Task: Create a section Accessibility Audit Sprint and in the section, add a milestone Data Management and Analysis in the project AdaptFlow
Action: Mouse moved to (218, 445)
Screenshot: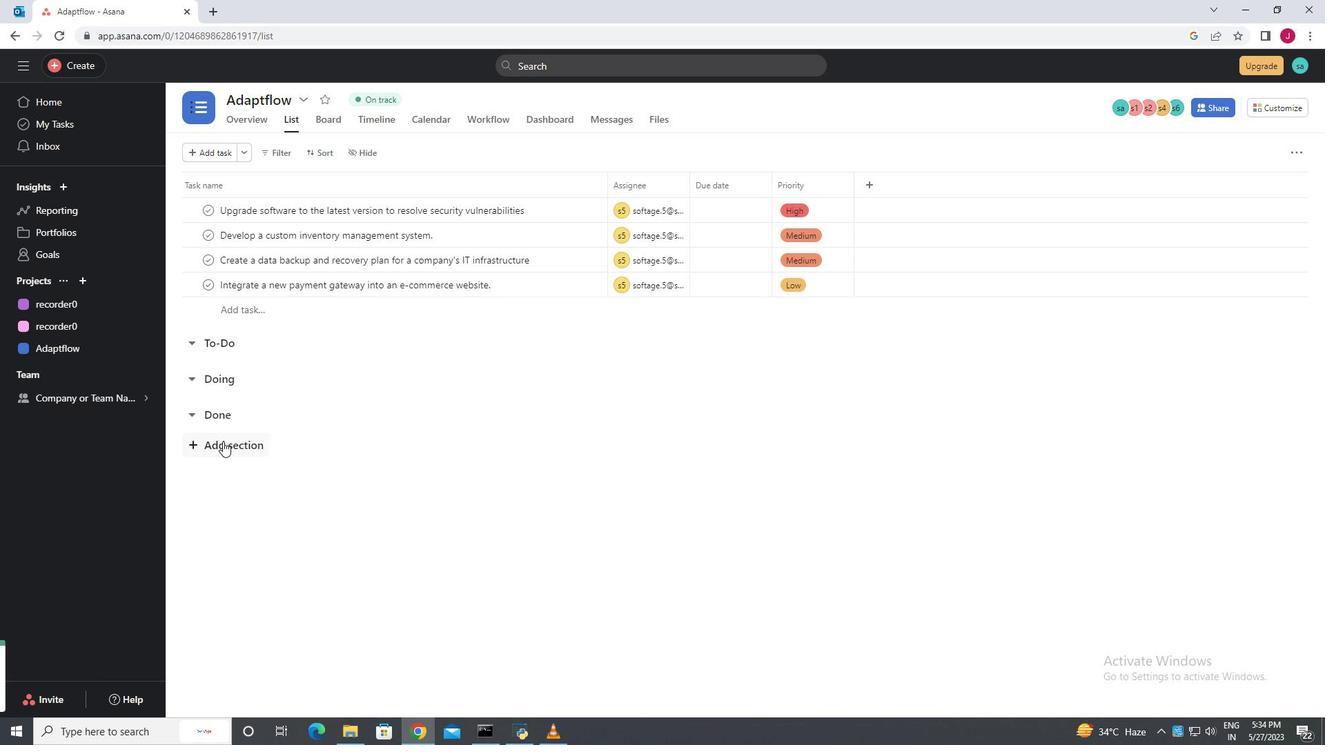 
Action: Mouse pressed left at (218, 445)
Screenshot: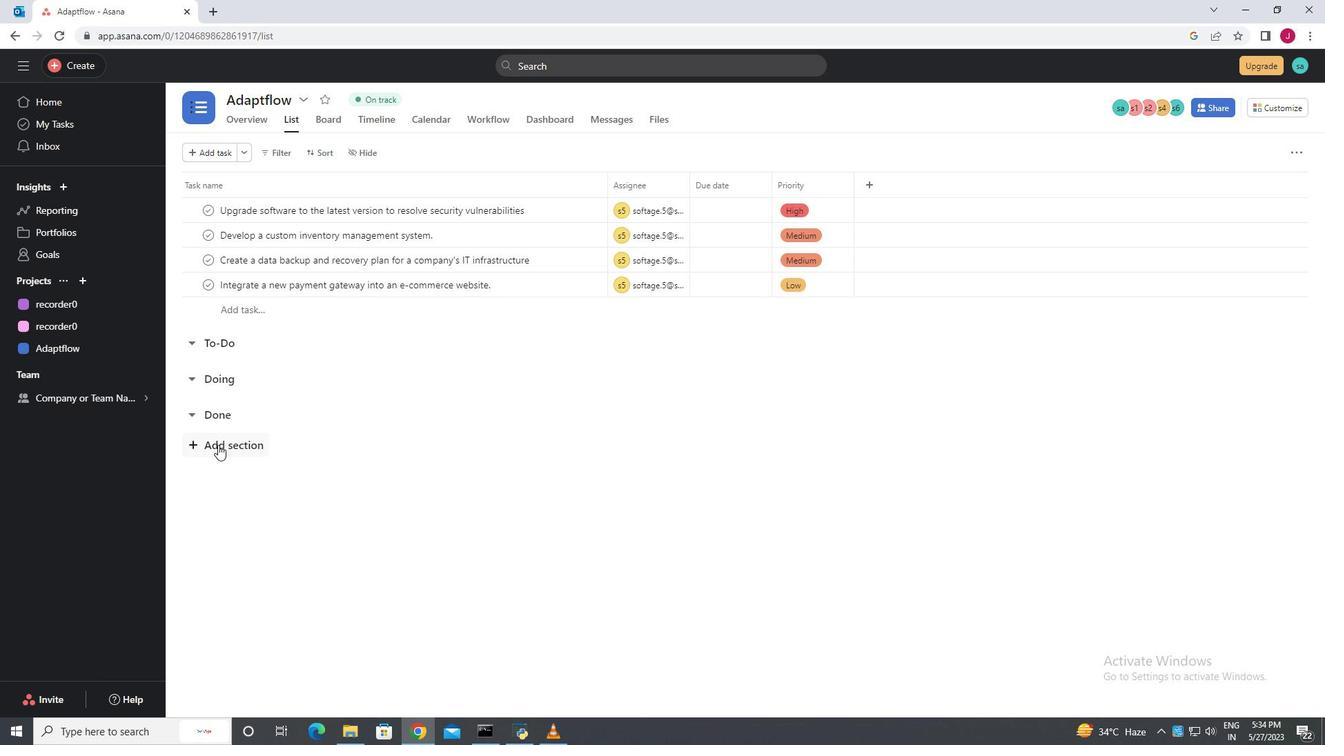 
Action: Mouse moved to (244, 454)
Screenshot: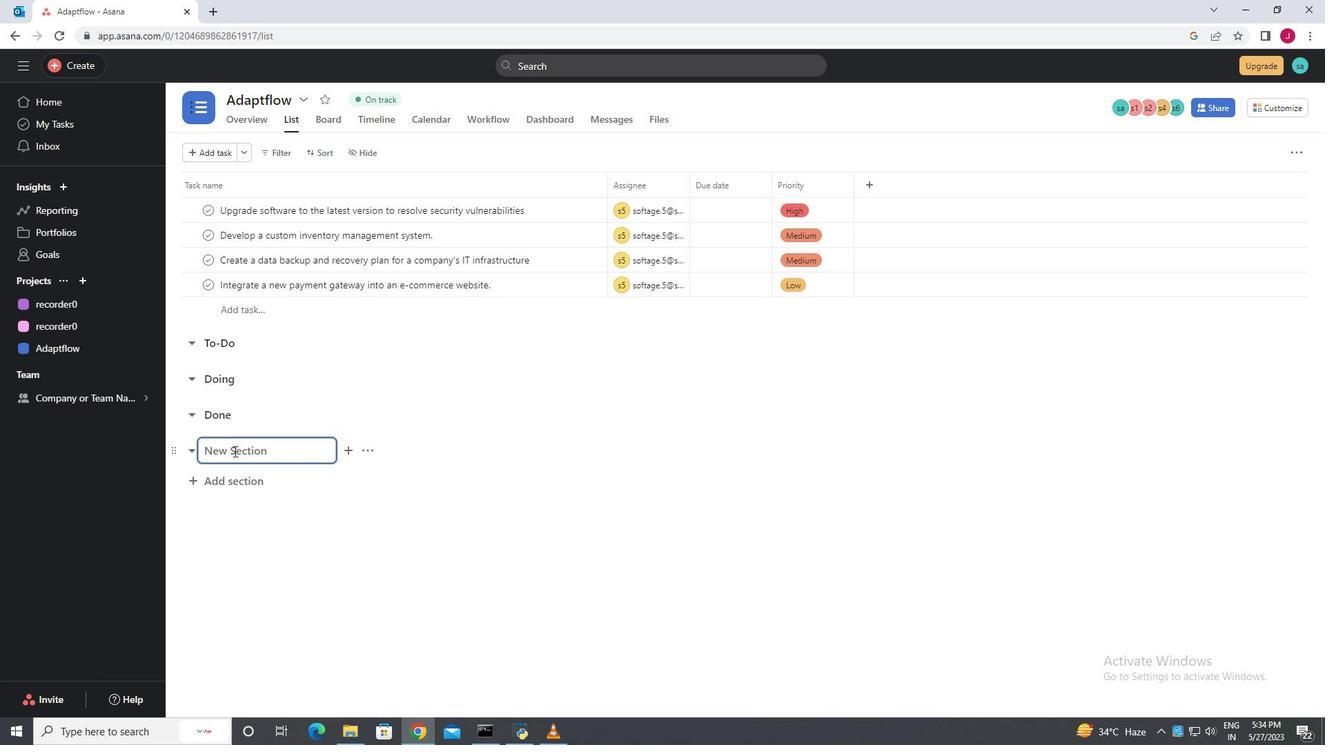 
Action: Key pressed <Key.caps_lock>A<Key.caps_lock>ccessibility<Key.space><Key.caps_lock>A<Key.caps_lock>udit<Key.space><Key.caps_lock>S<Key.caps_lock>prit
Screenshot: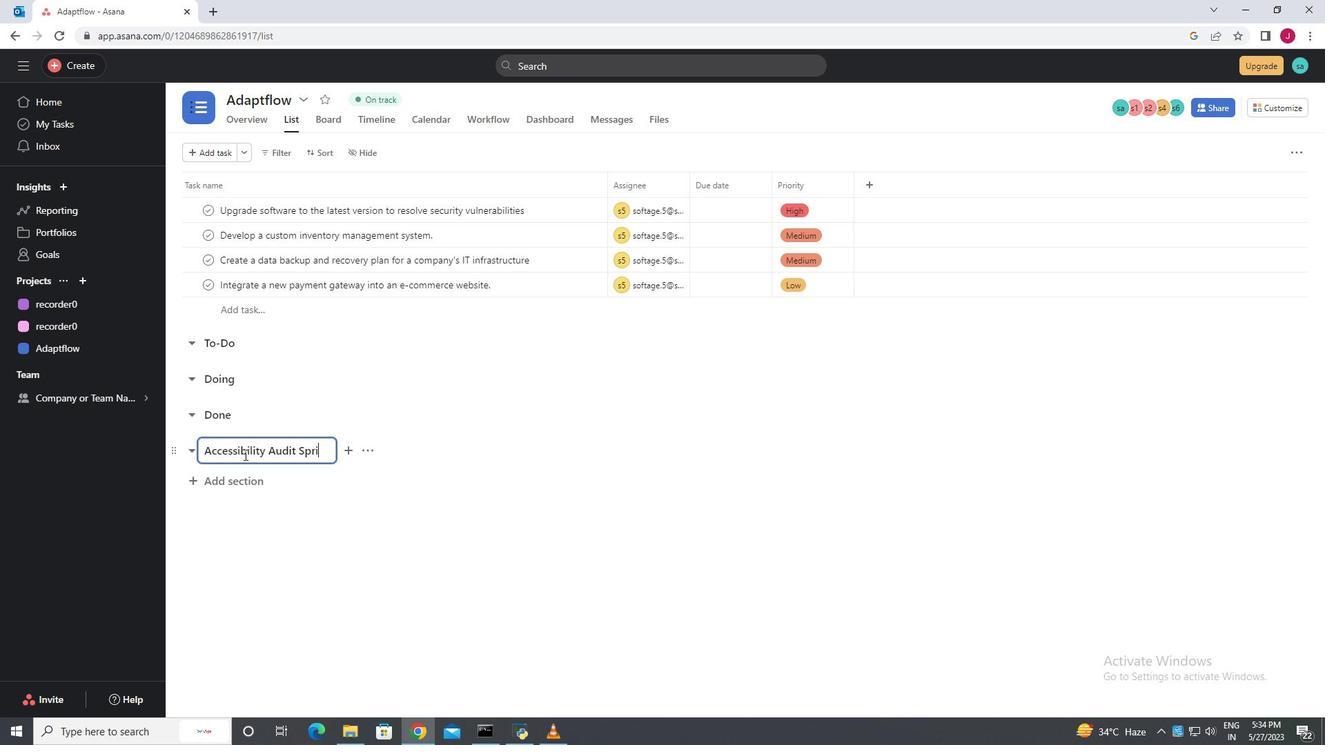 
Action: Mouse moved to (318, 459)
Screenshot: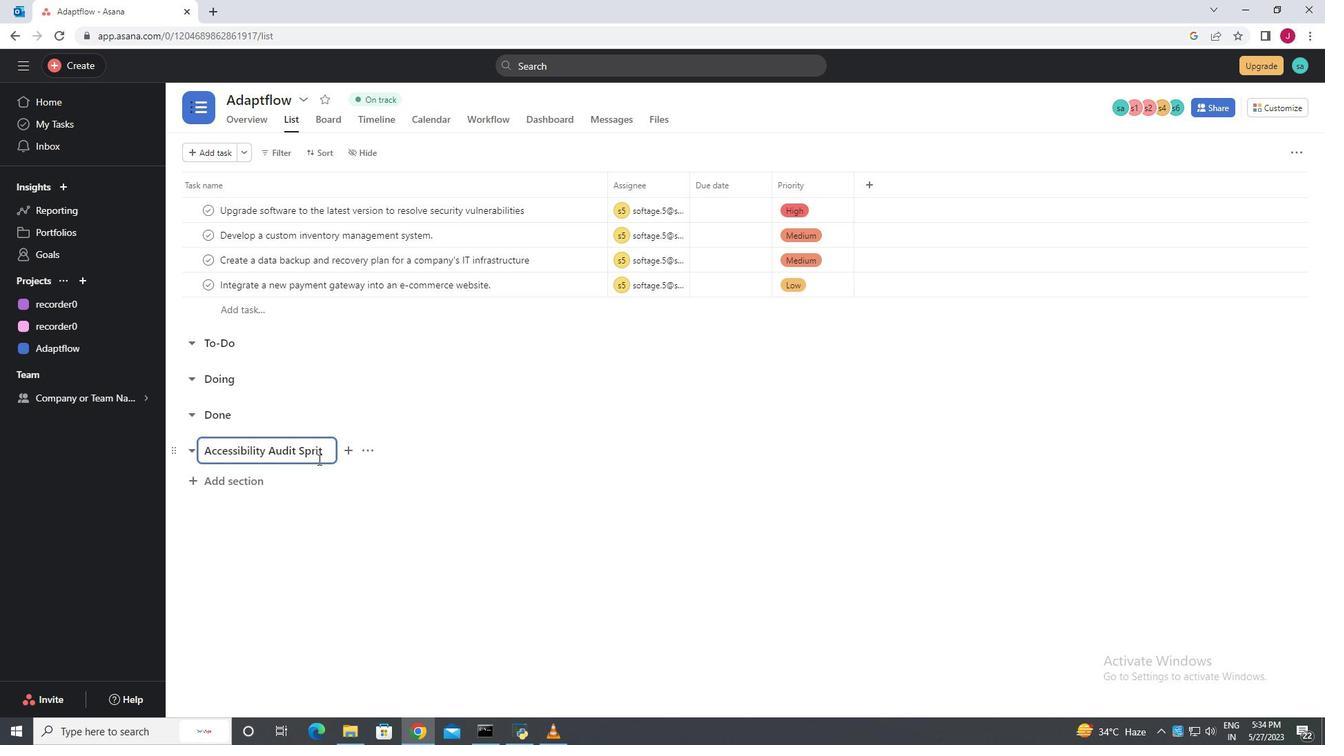 
Action: Key pressed <Key.enter>
Screenshot: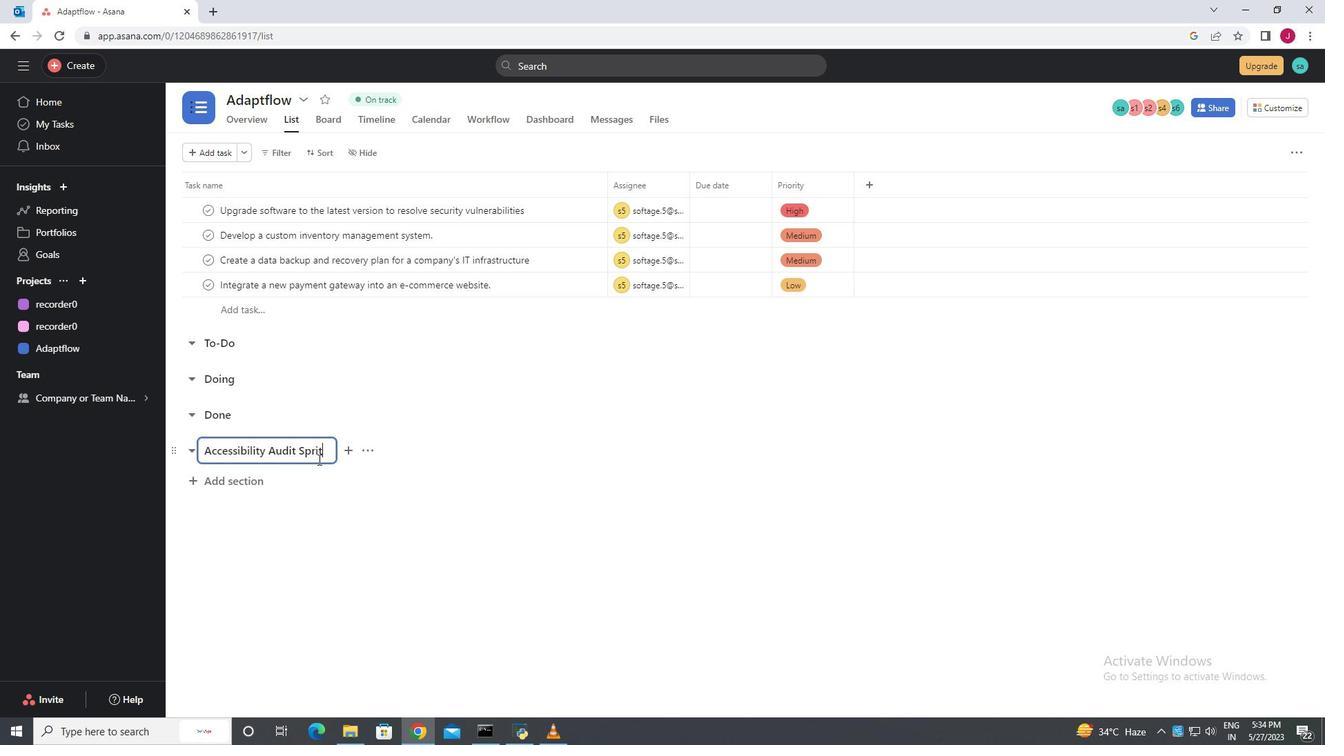 
Action: Mouse moved to (300, 480)
Screenshot: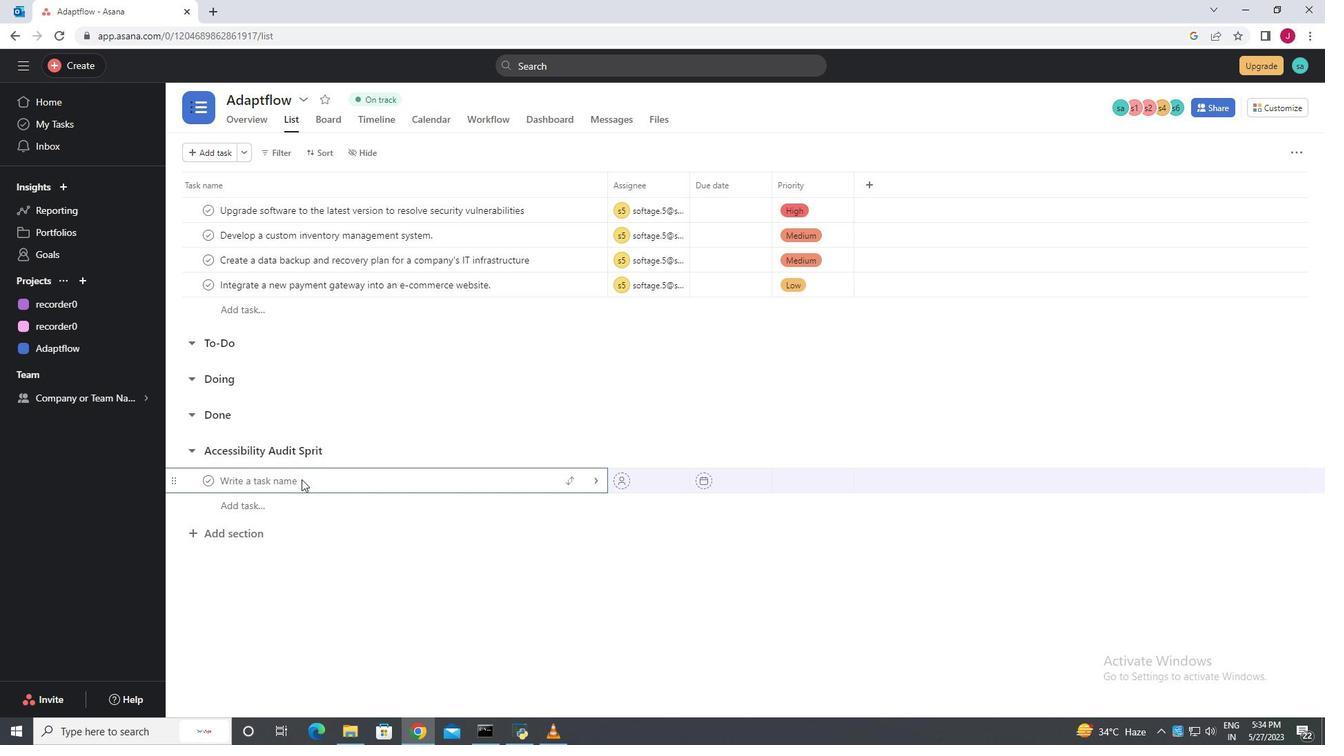 
Action: Key pressed <Key.caps_lock>D<Key.caps_lock>ata<Key.space><Key.caps_lock>M<Key.caps_lock>anagement<Key.space>and<Key.space>ana<Key.backspace><Key.backspace><Key.backspace><Key.caps_lock>A<Key.caps_lock>nalysis
Screenshot: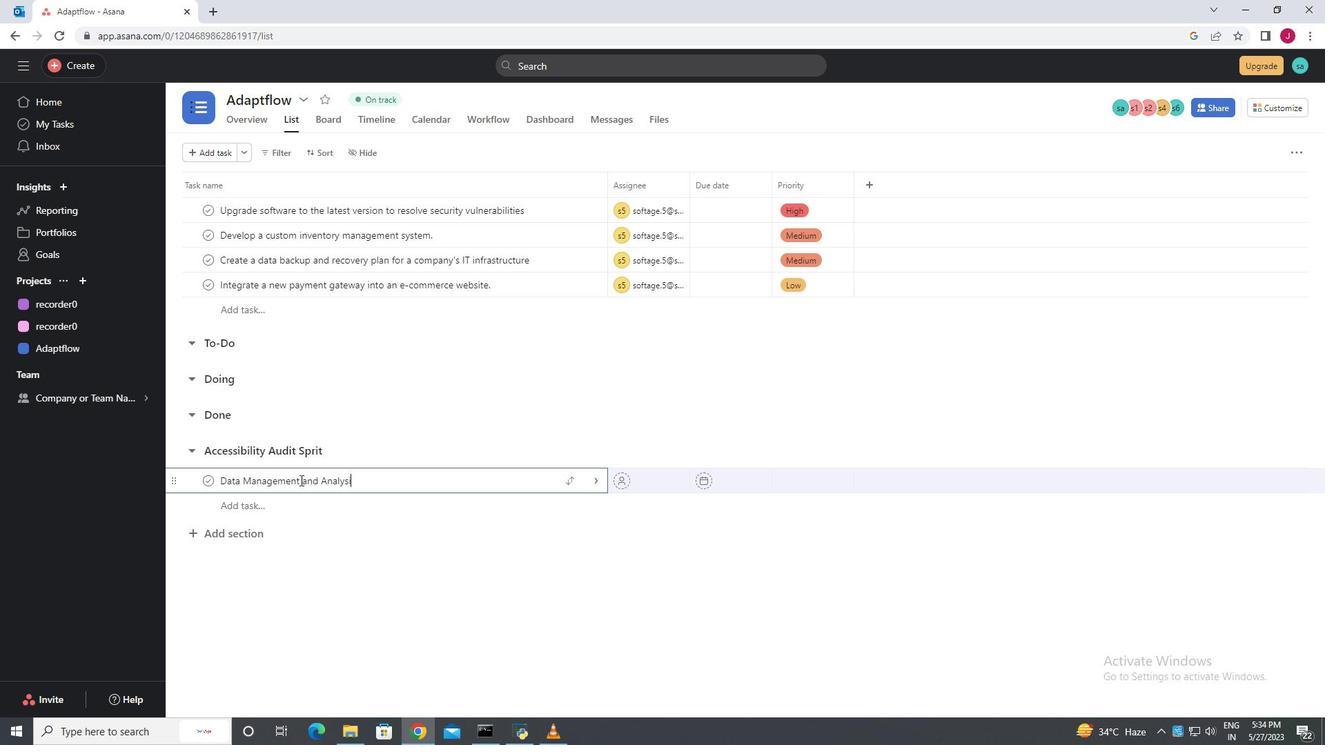 
Action: Mouse moved to (593, 482)
Screenshot: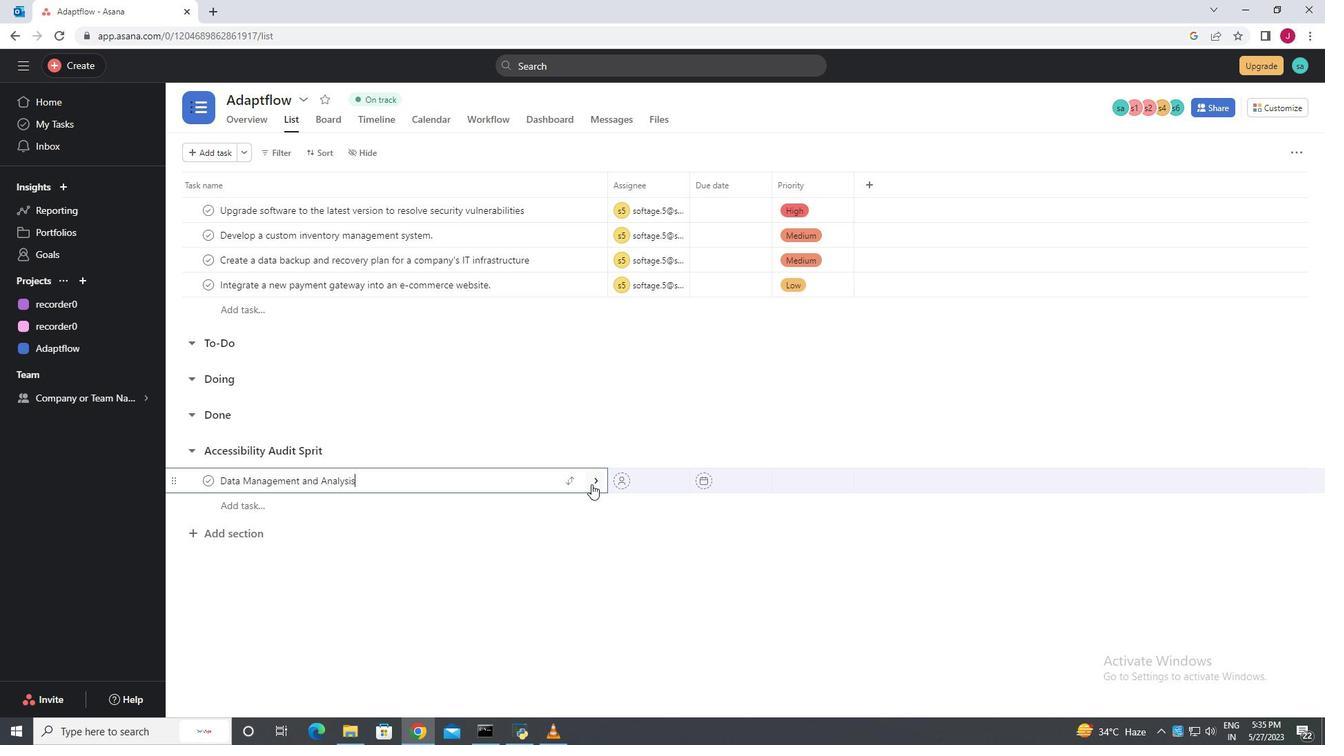 
Action: Mouse pressed left at (593, 482)
Screenshot: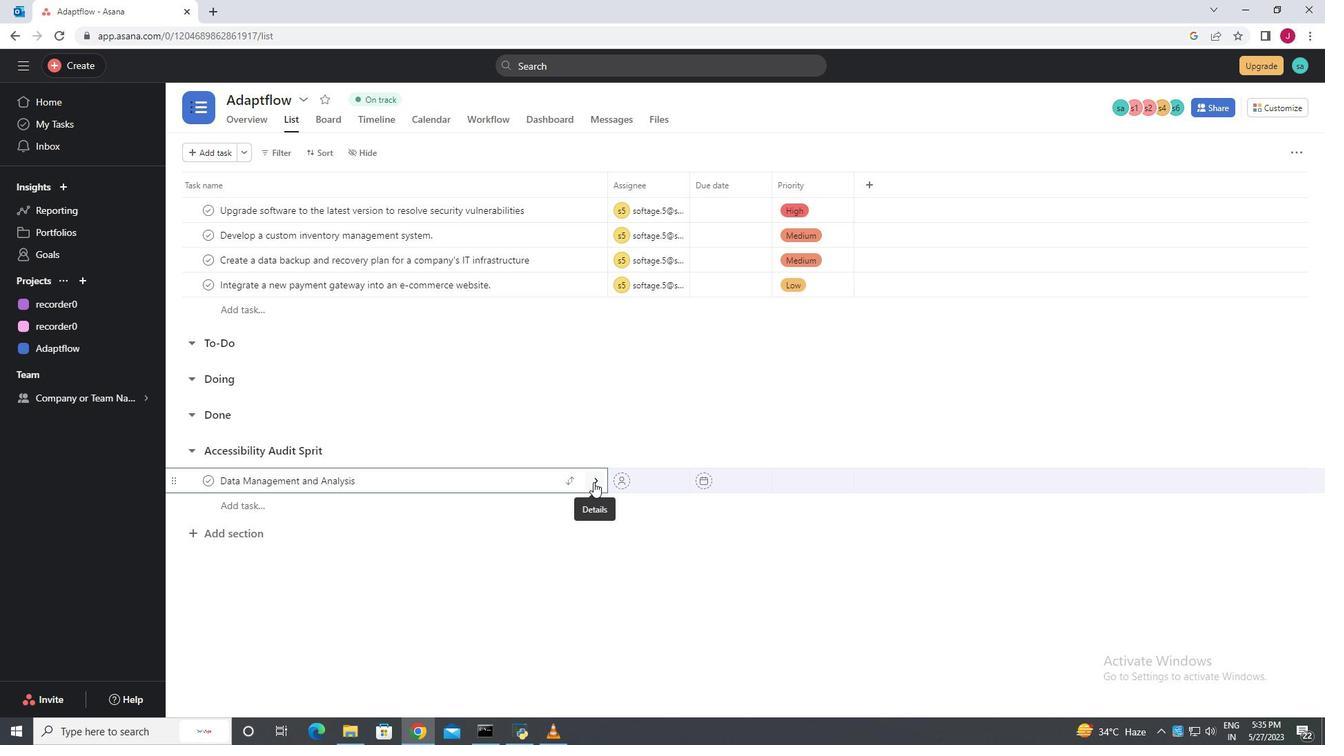 
Action: Mouse moved to (1270, 152)
Screenshot: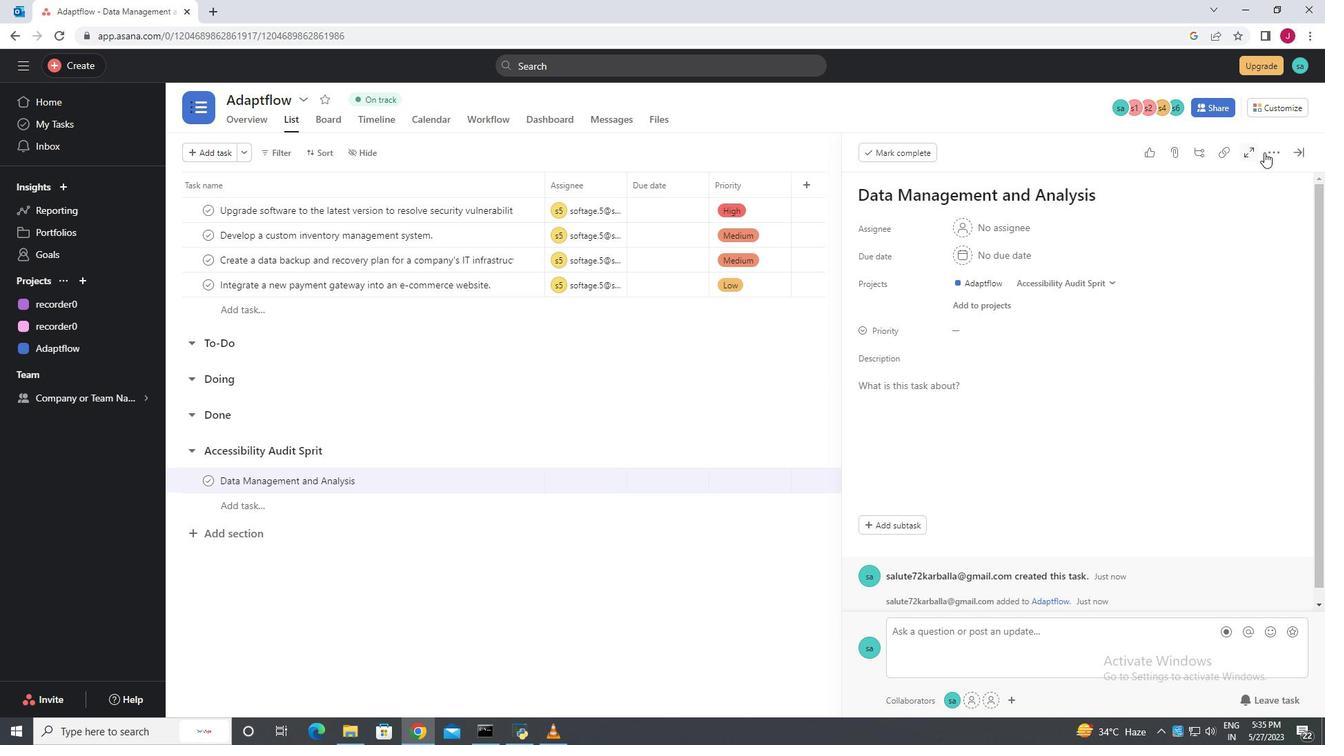 
Action: Mouse pressed left at (1270, 152)
Screenshot: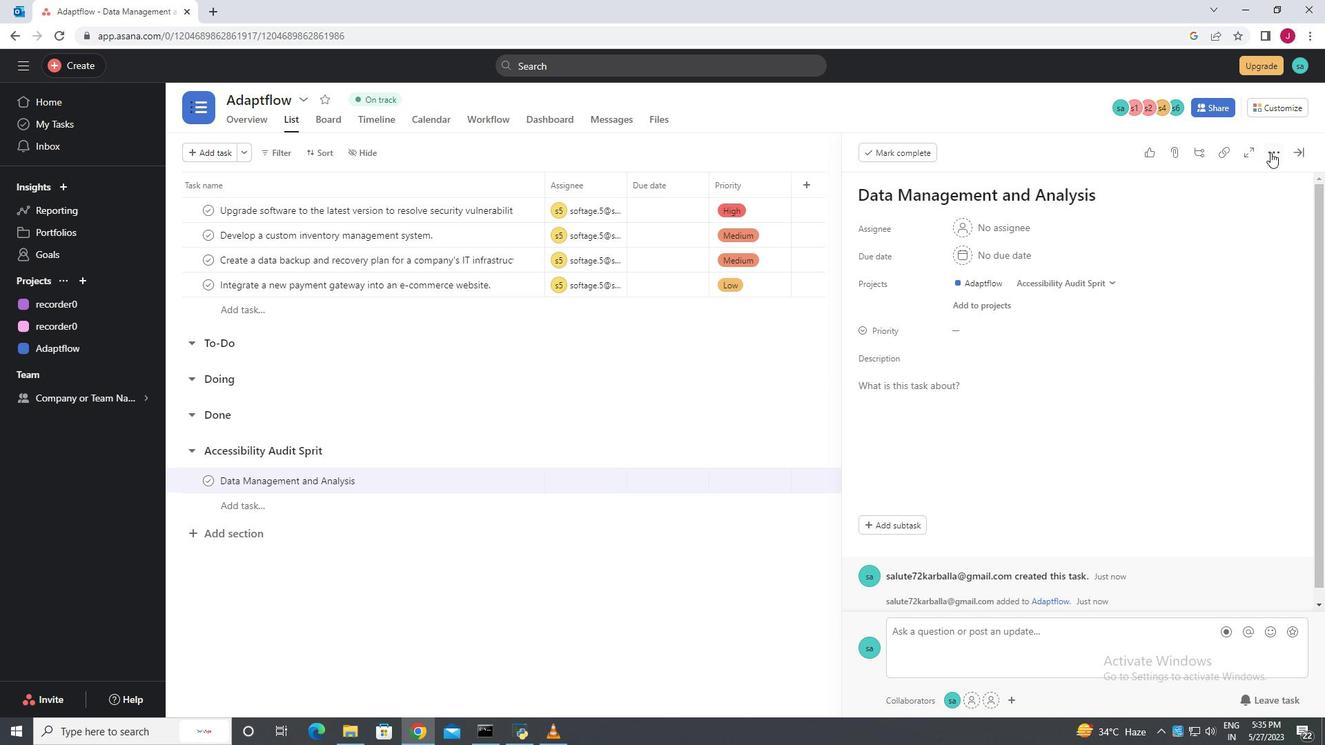 
Action: Mouse moved to (1158, 204)
Screenshot: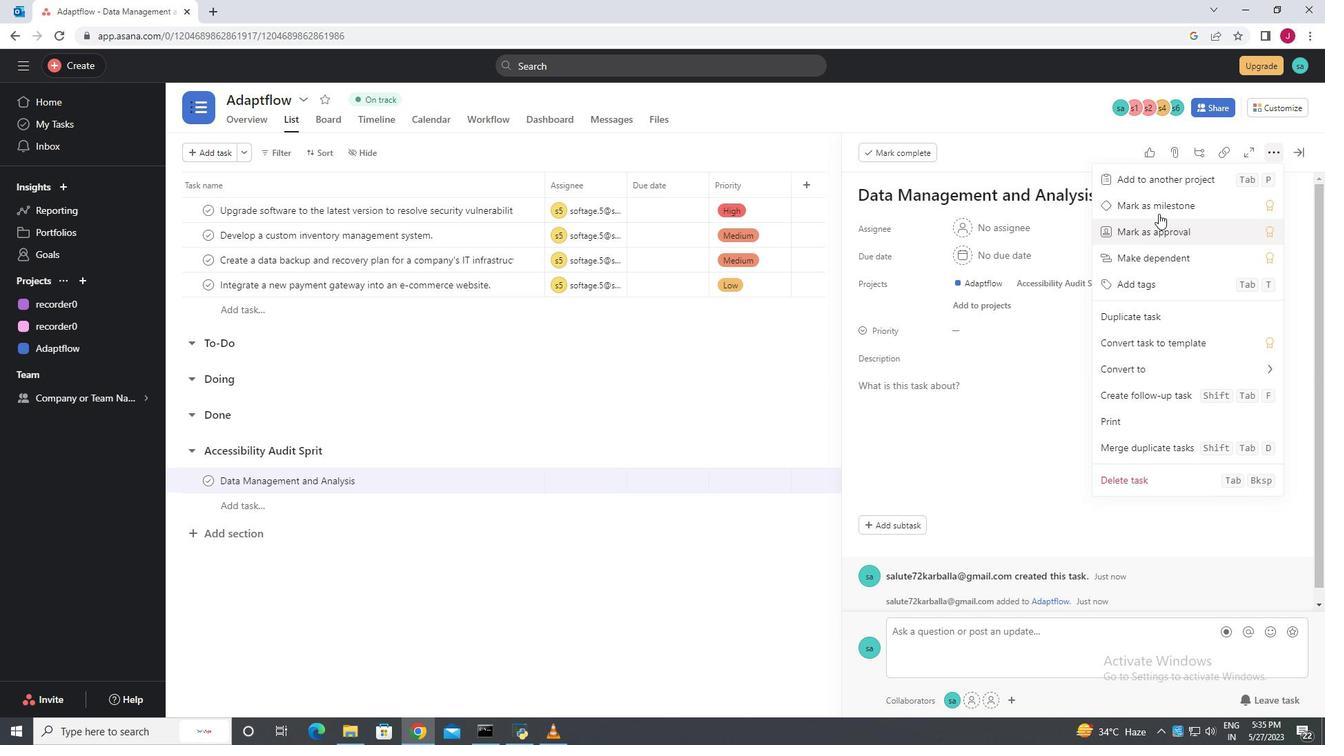 
Action: Mouse pressed left at (1158, 204)
Screenshot: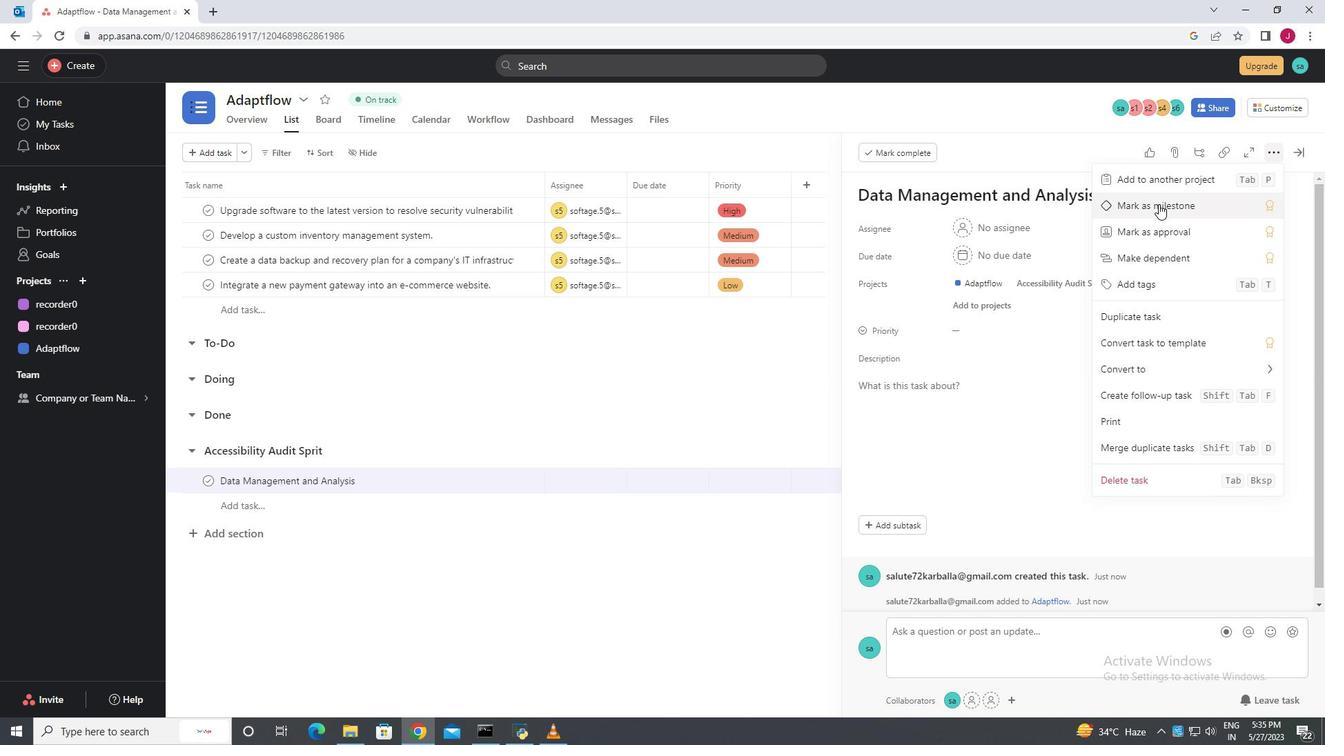 
Action: Mouse moved to (974, 124)
Screenshot: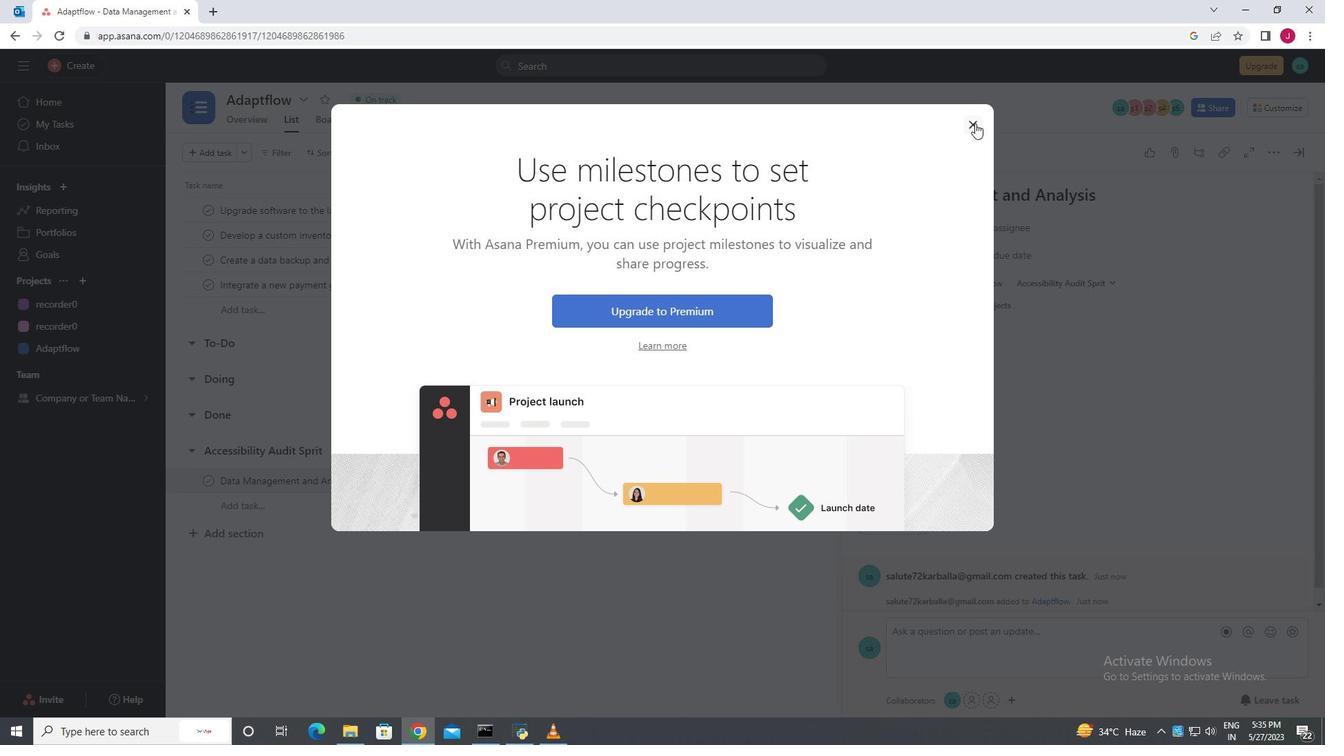 
Action: Mouse pressed left at (974, 124)
Screenshot: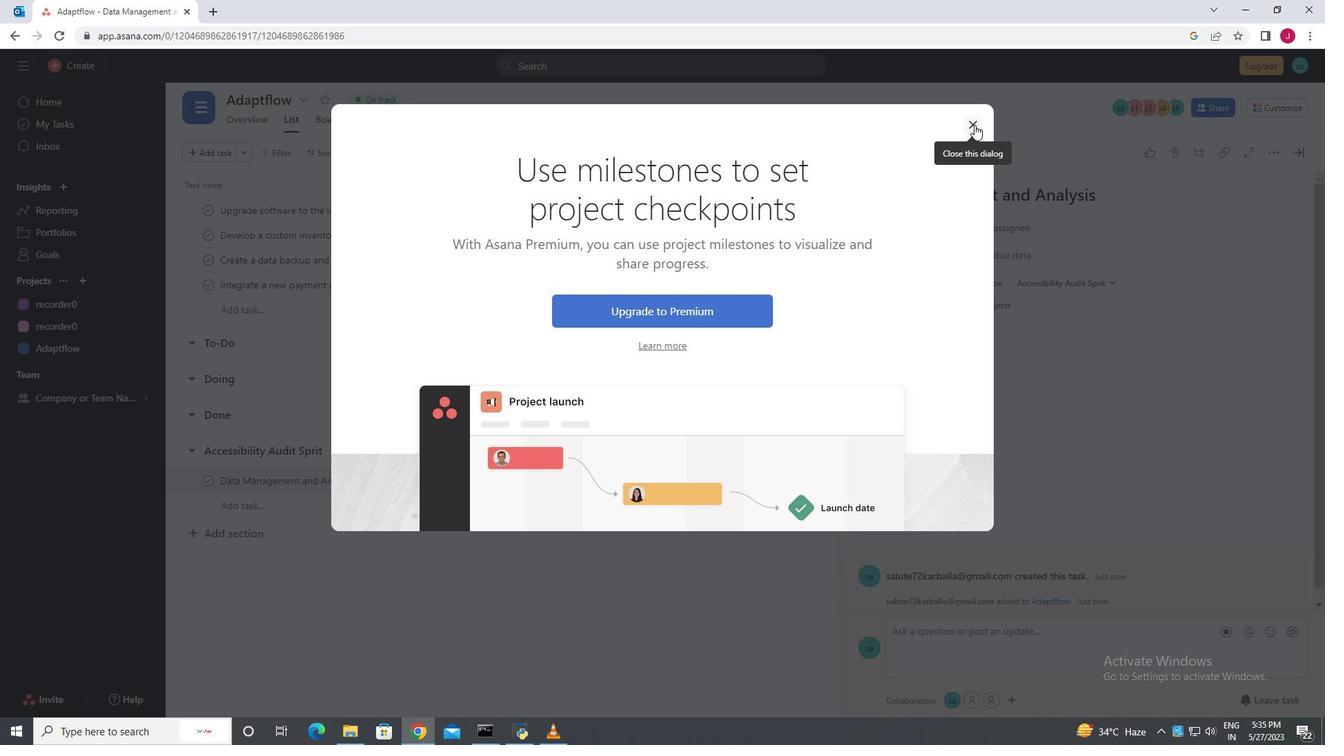 
Action: Mouse moved to (1279, 150)
Screenshot: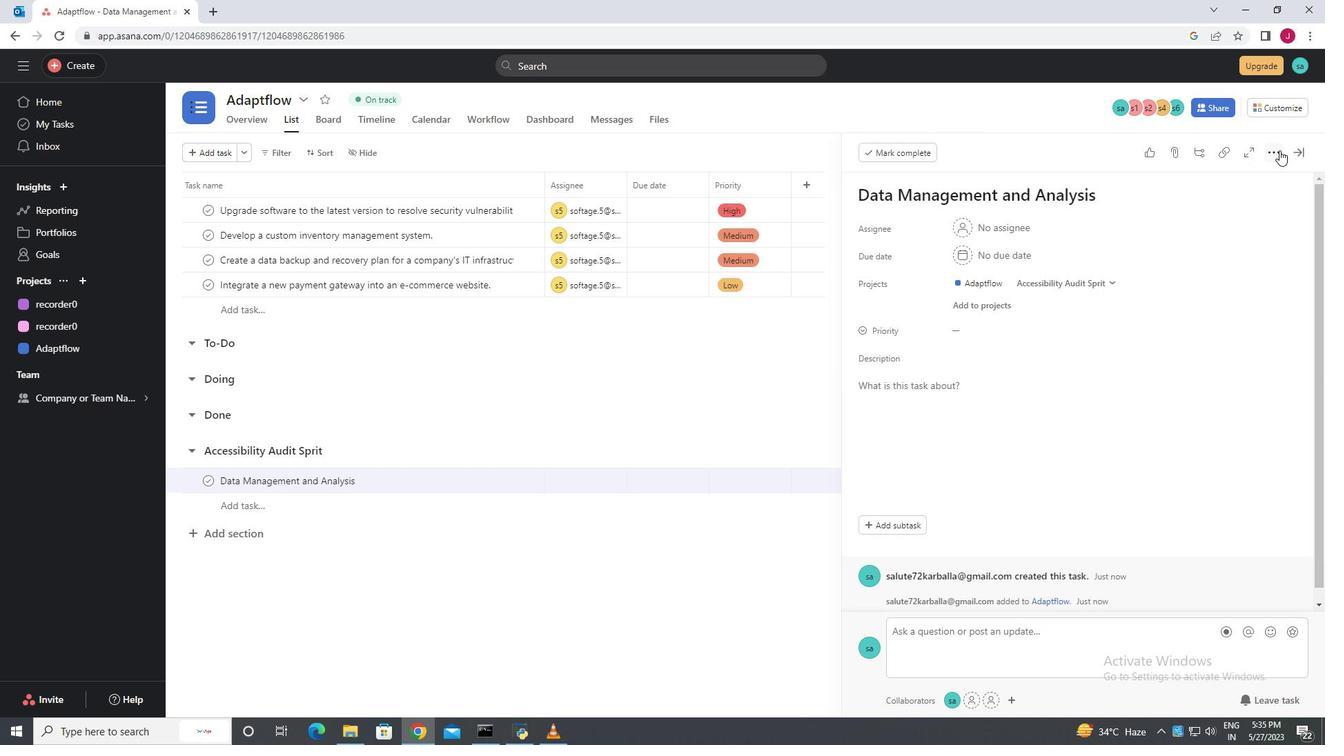 
Action: Mouse pressed left at (1279, 150)
Screenshot: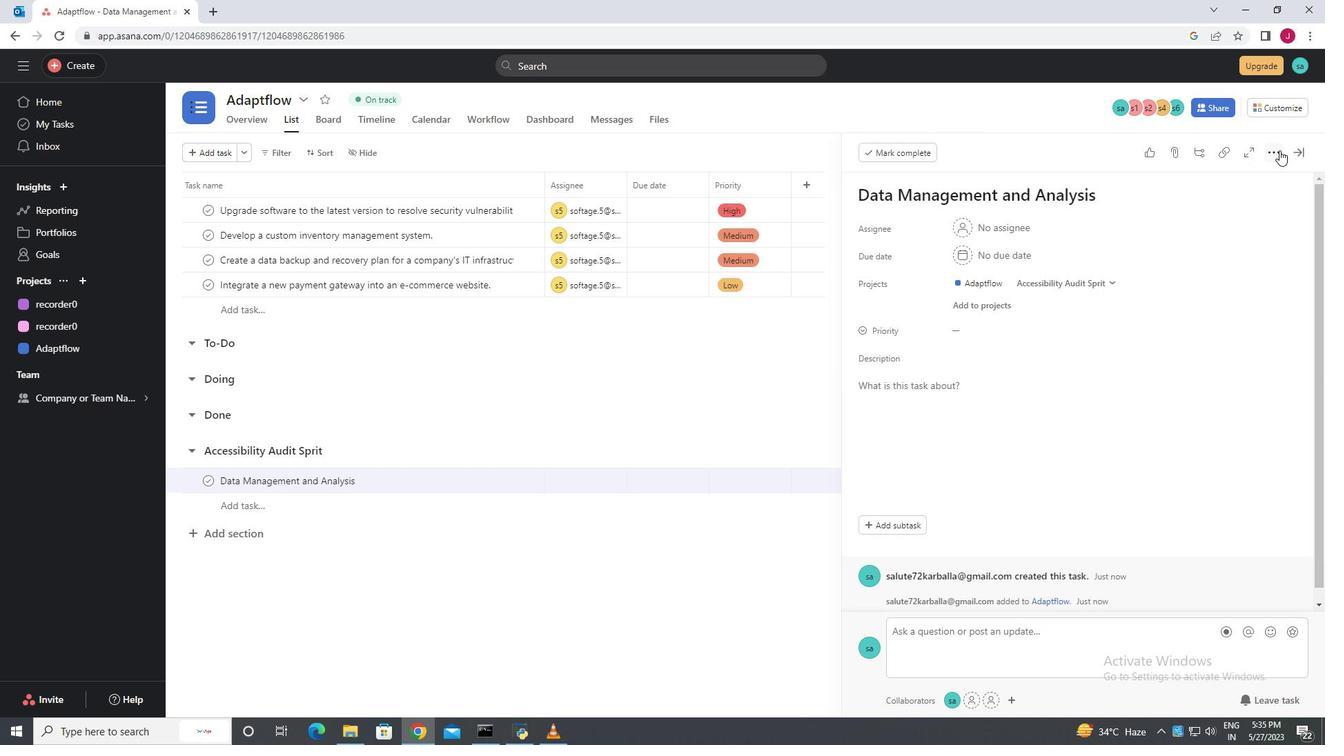 
Action: Mouse moved to (1165, 207)
Screenshot: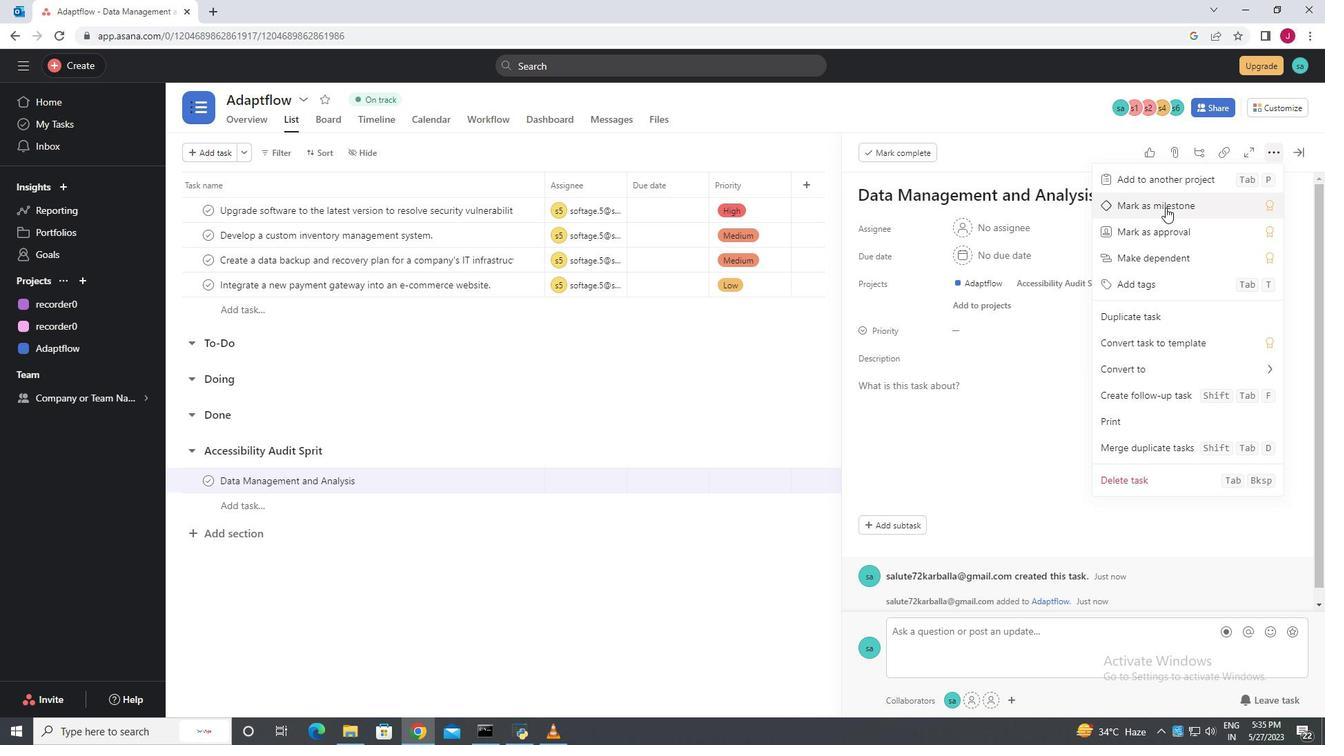 
Action: Mouse pressed left at (1165, 207)
Screenshot: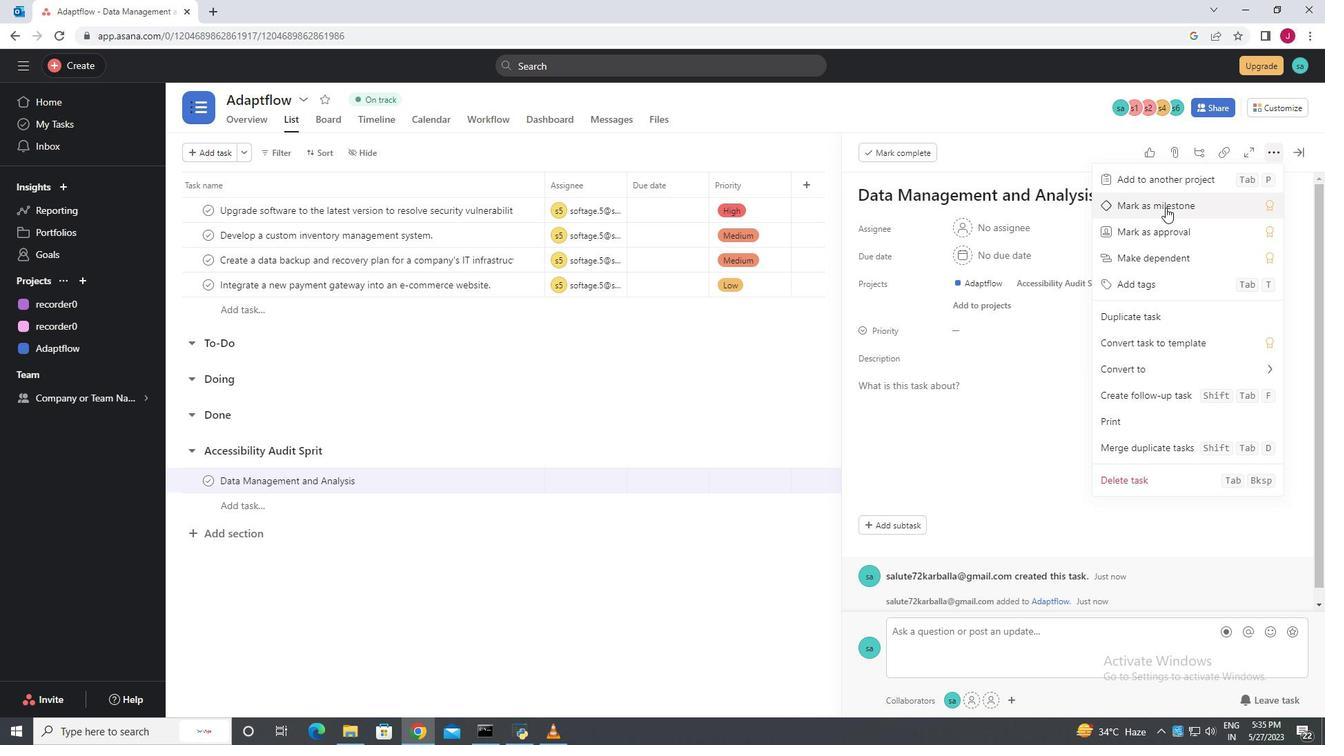 
Action: Mouse moved to (1116, 309)
Screenshot: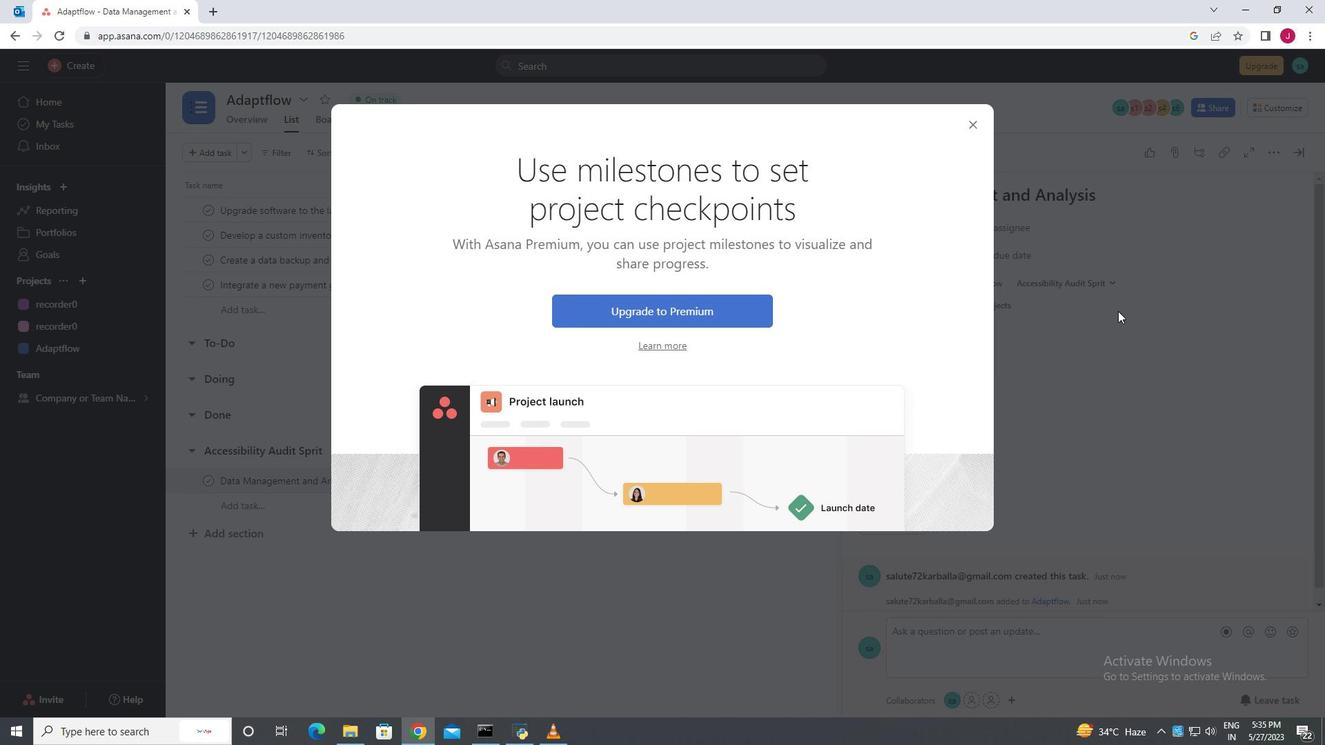 
